 Task: Change text box border weight to 4PX.
Action: Mouse moved to (448, 238)
Screenshot: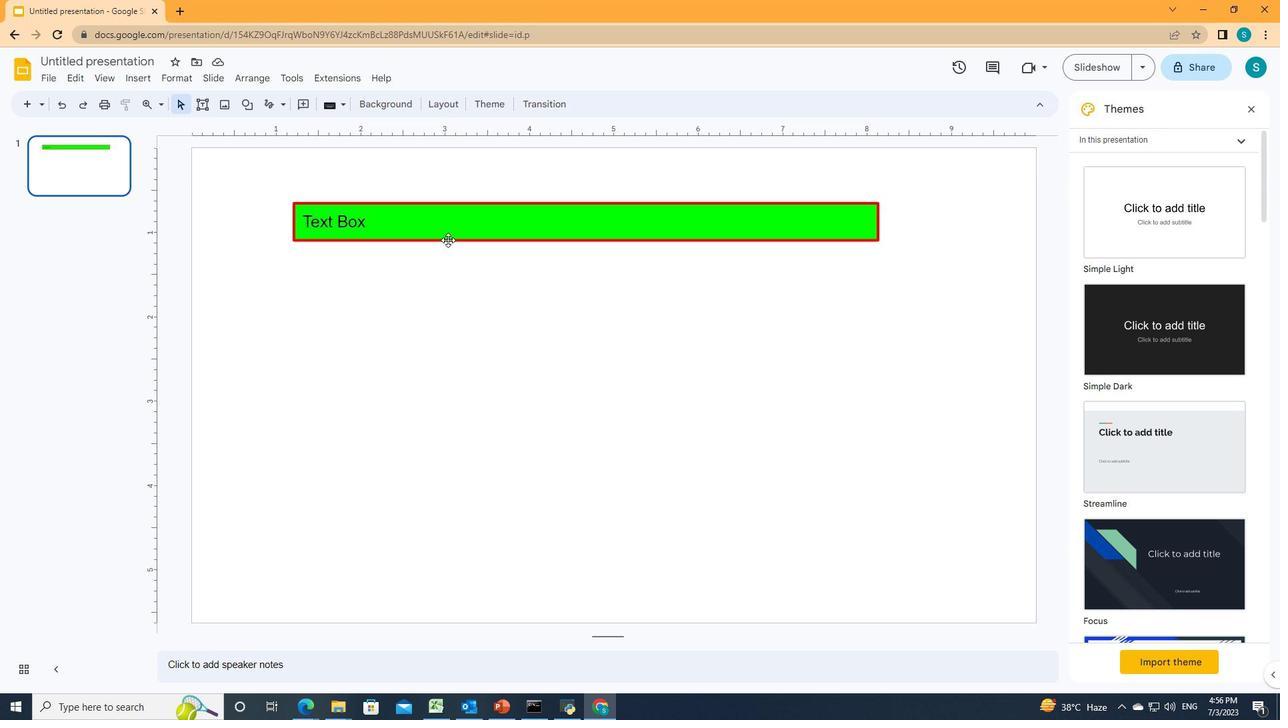 
Action: Mouse pressed left at (448, 238)
Screenshot: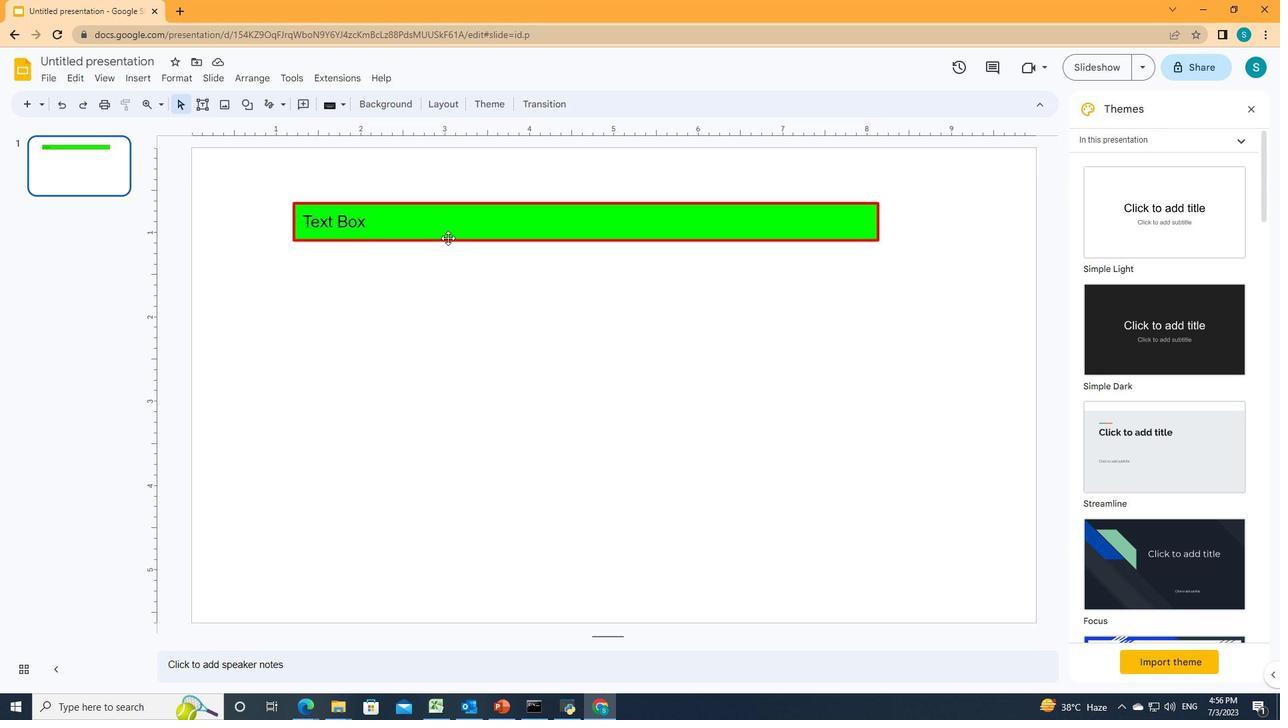 
Action: Mouse moved to (348, 107)
Screenshot: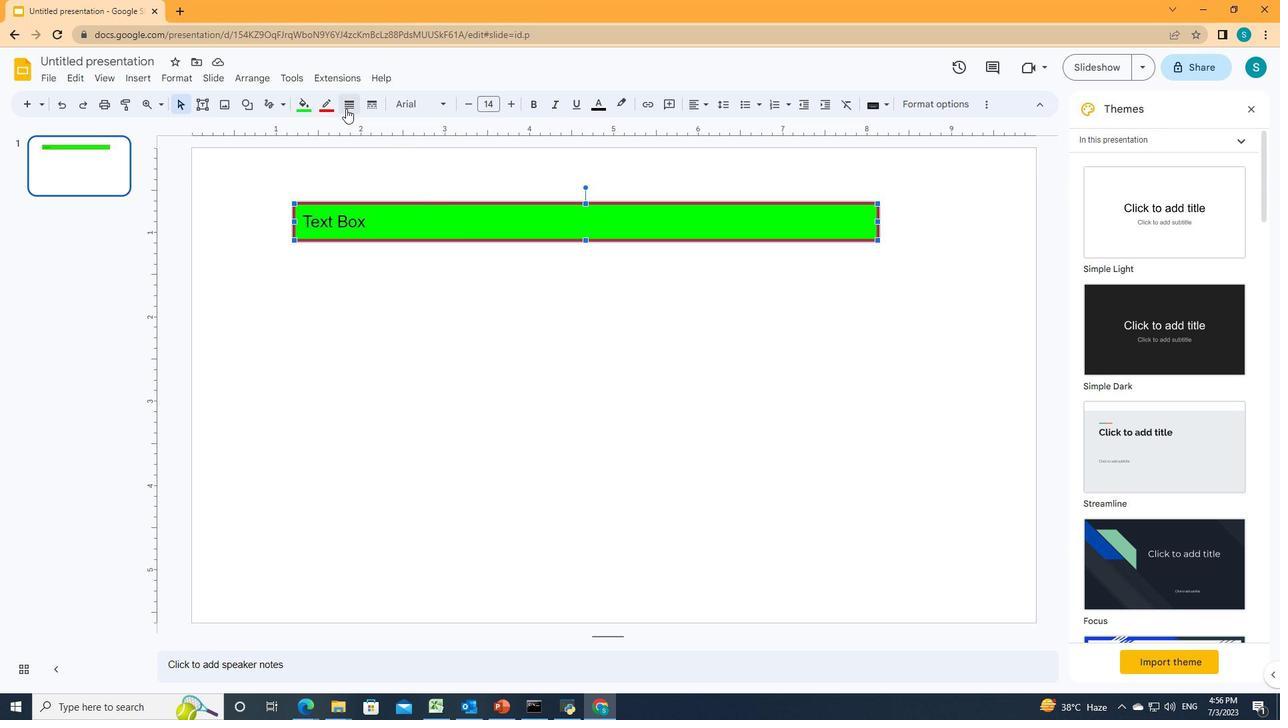 
Action: Mouse pressed left at (348, 107)
Screenshot: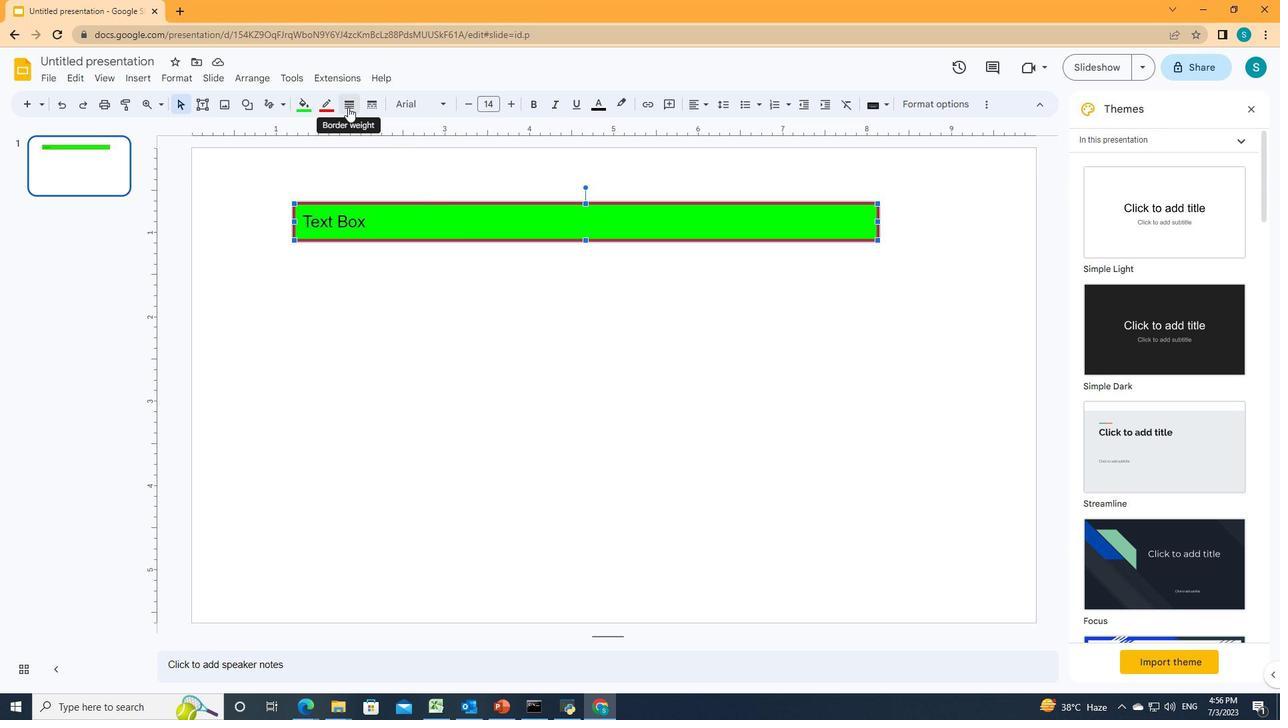 
Action: Mouse moved to (356, 192)
Screenshot: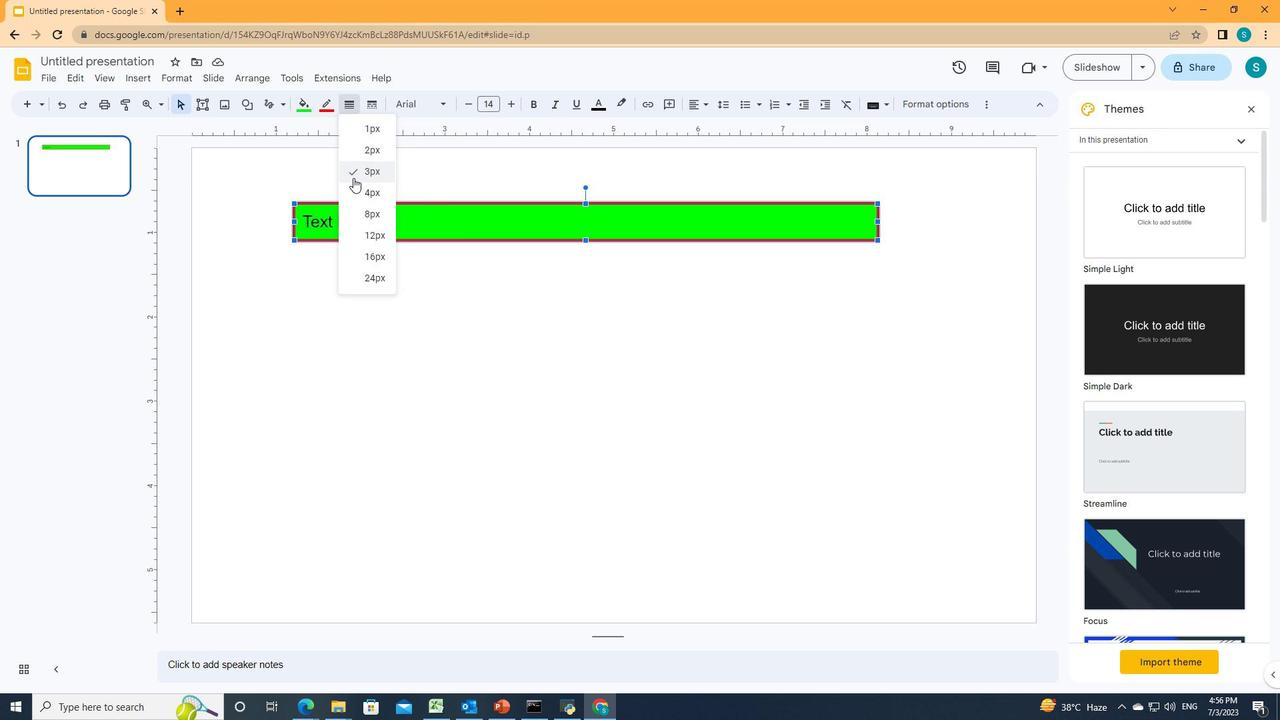 
Action: Mouse pressed left at (356, 192)
Screenshot: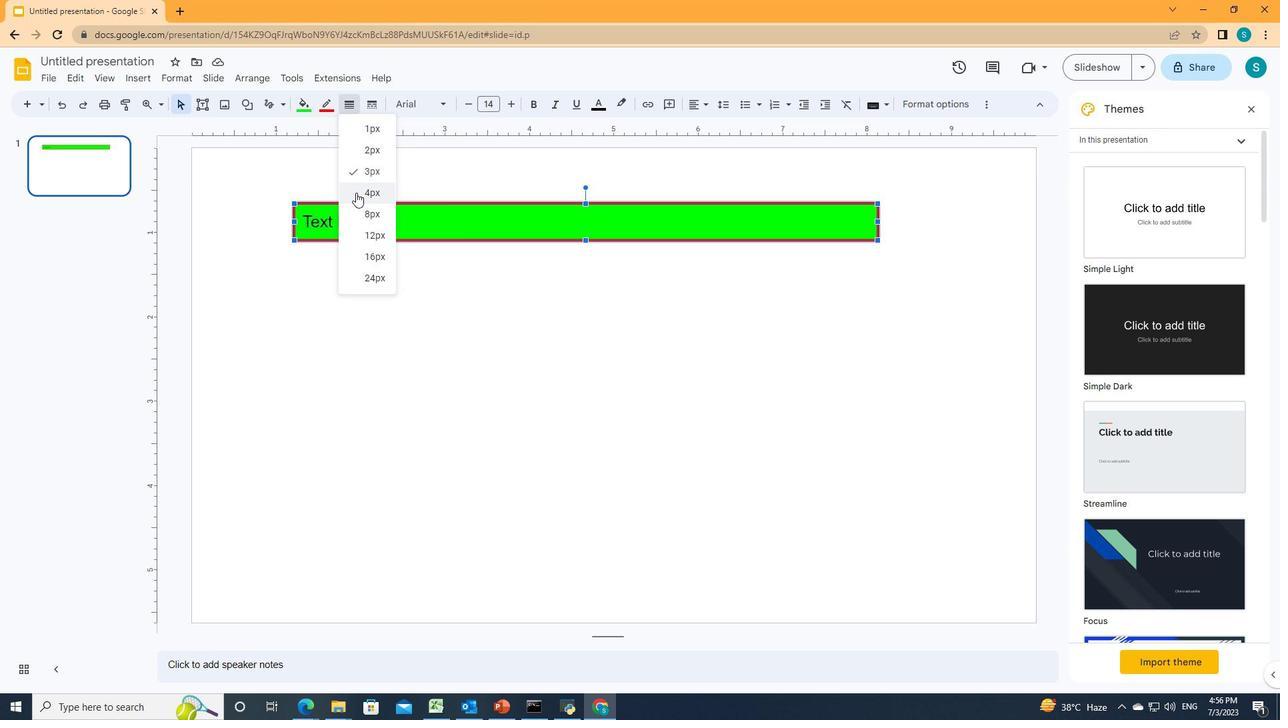 
Action: Mouse moved to (415, 310)
Screenshot: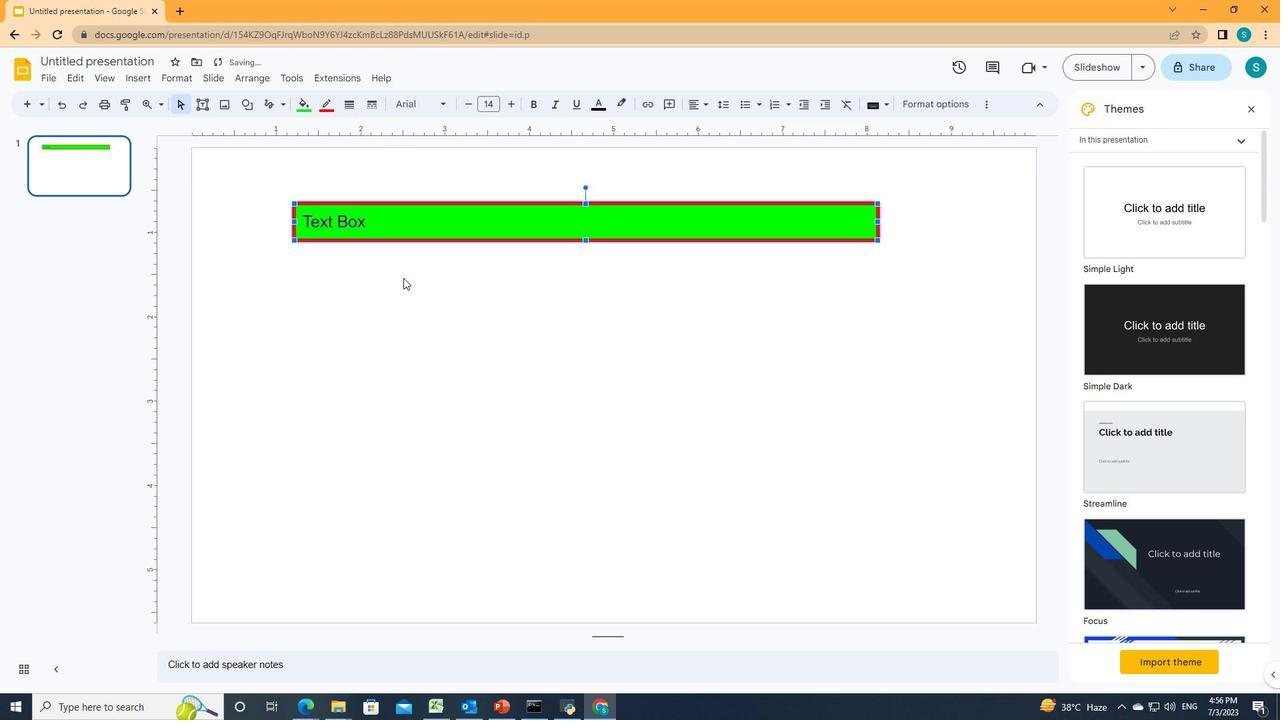 
